 Task: Enable the option Use Focused Inbox.
Action: Mouse moved to (765, 104)
Screenshot: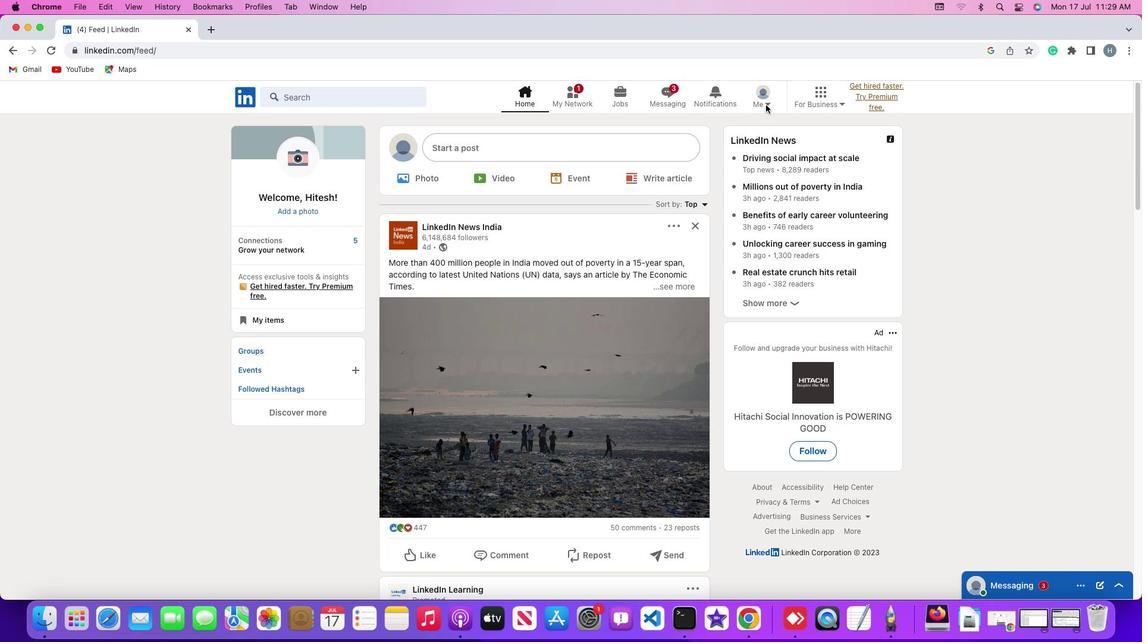 
Action: Mouse pressed left at (765, 104)
Screenshot: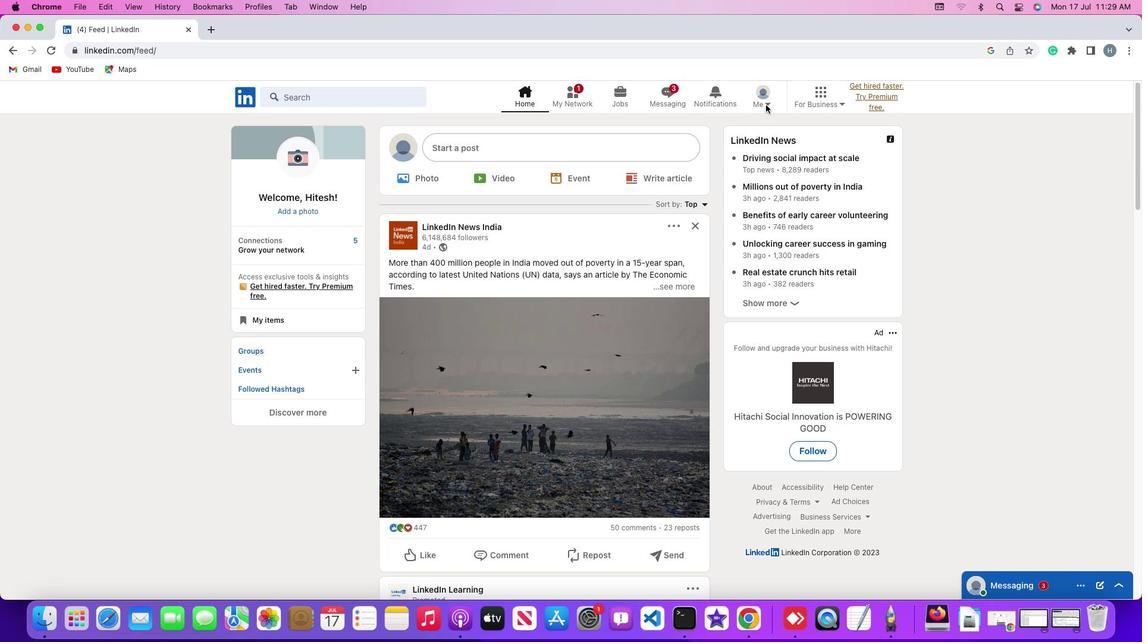 
Action: Mouse moved to (765, 104)
Screenshot: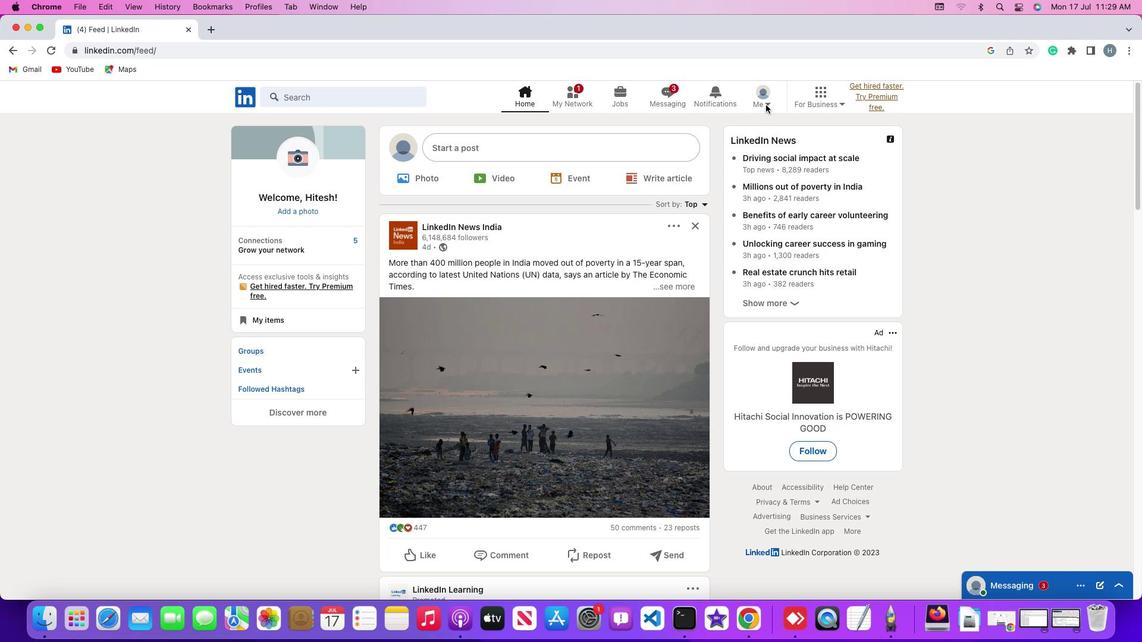 
Action: Mouse pressed left at (765, 104)
Screenshot: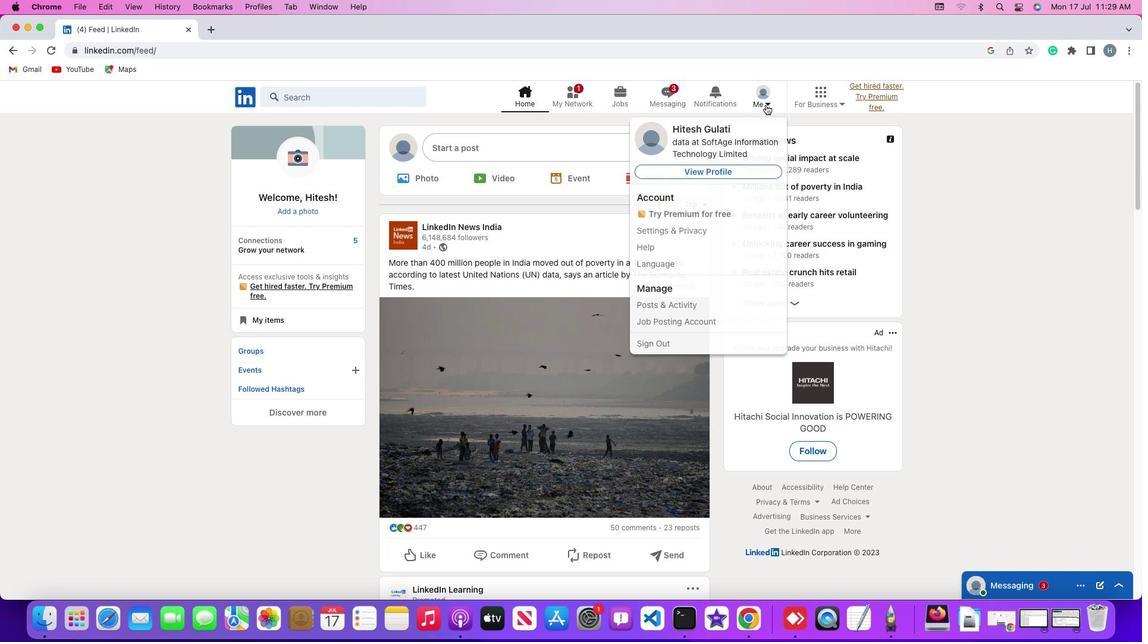 
Action: Mouse moved to (766, 102)
Screenshot: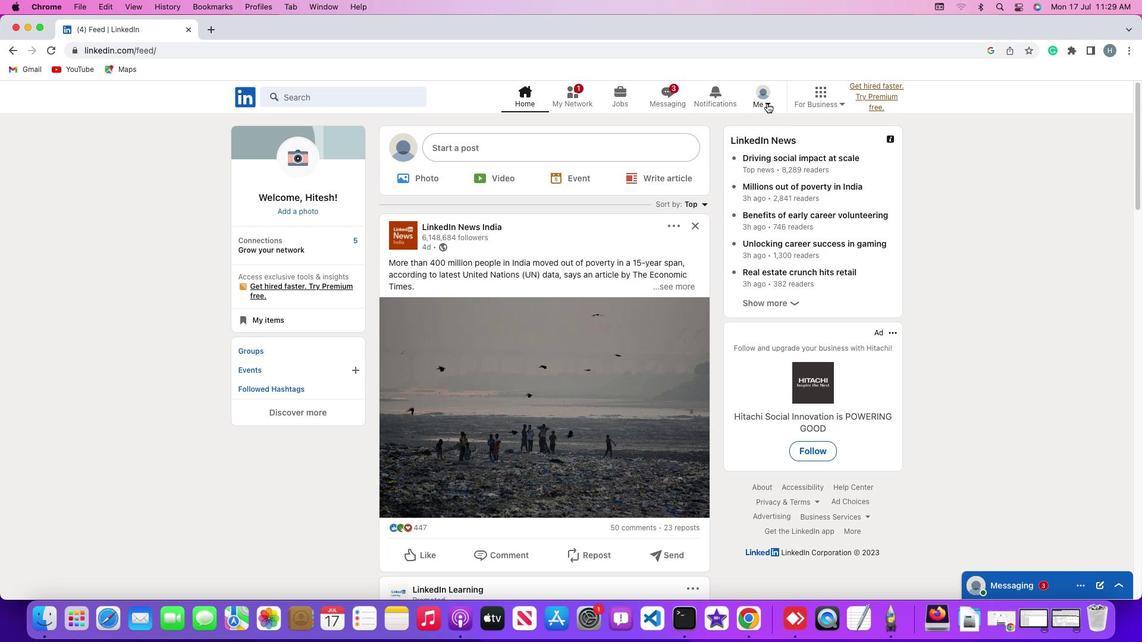 
Action: Mouse pressed left at (766, 102)
Screenshot: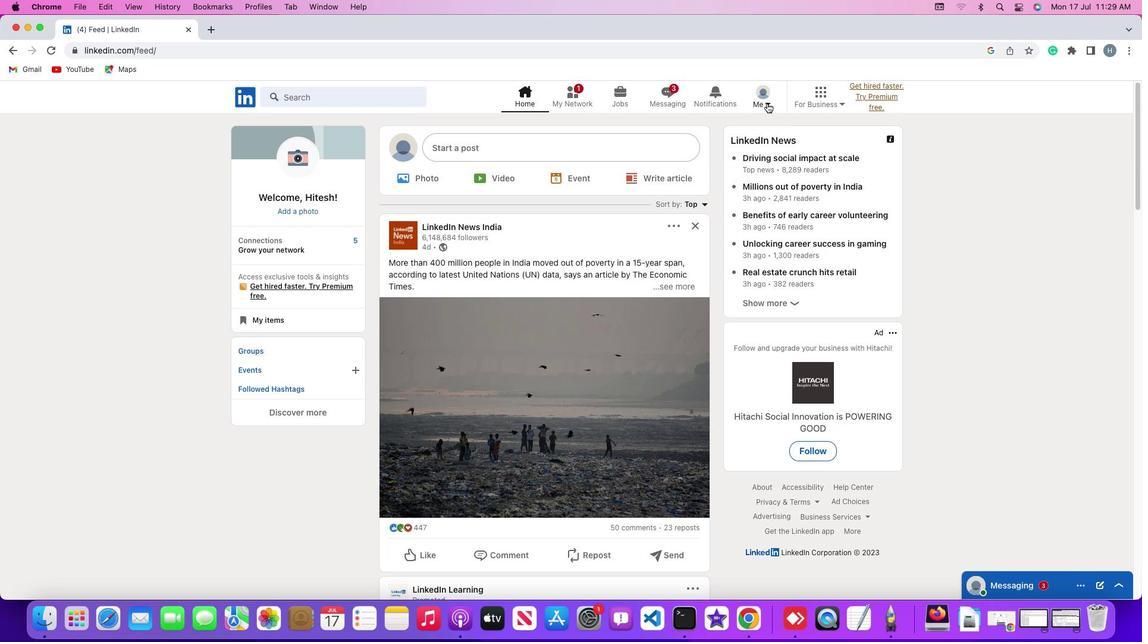 
Action: Mouse moved to (698, 230)
Screenshot: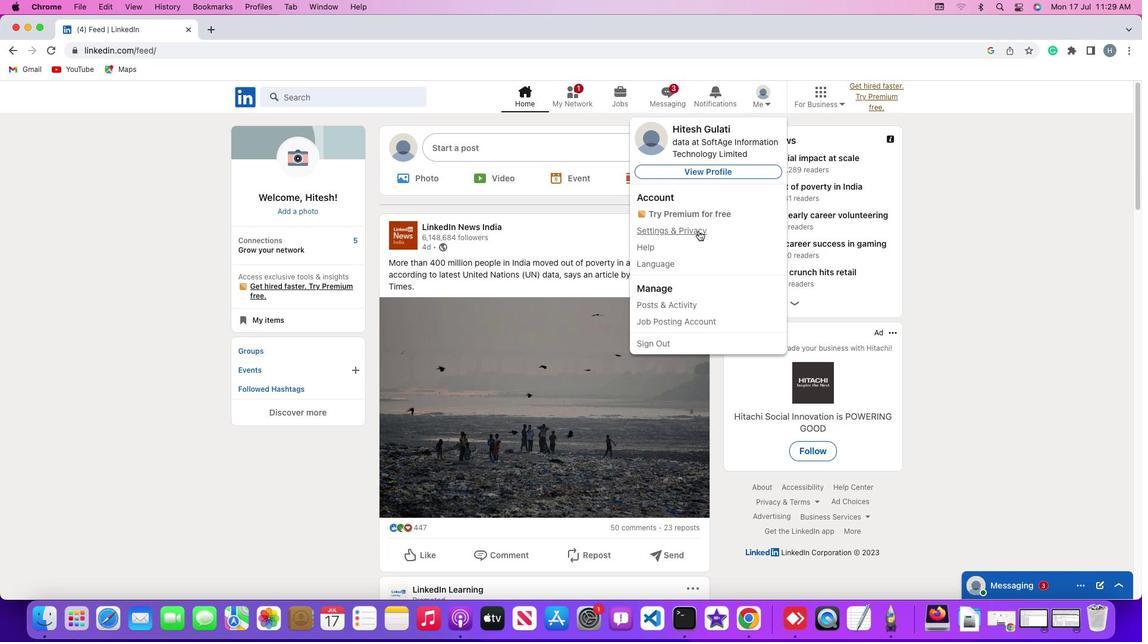 
Action: Mouse pressed left at (698, 230)
Screenshot: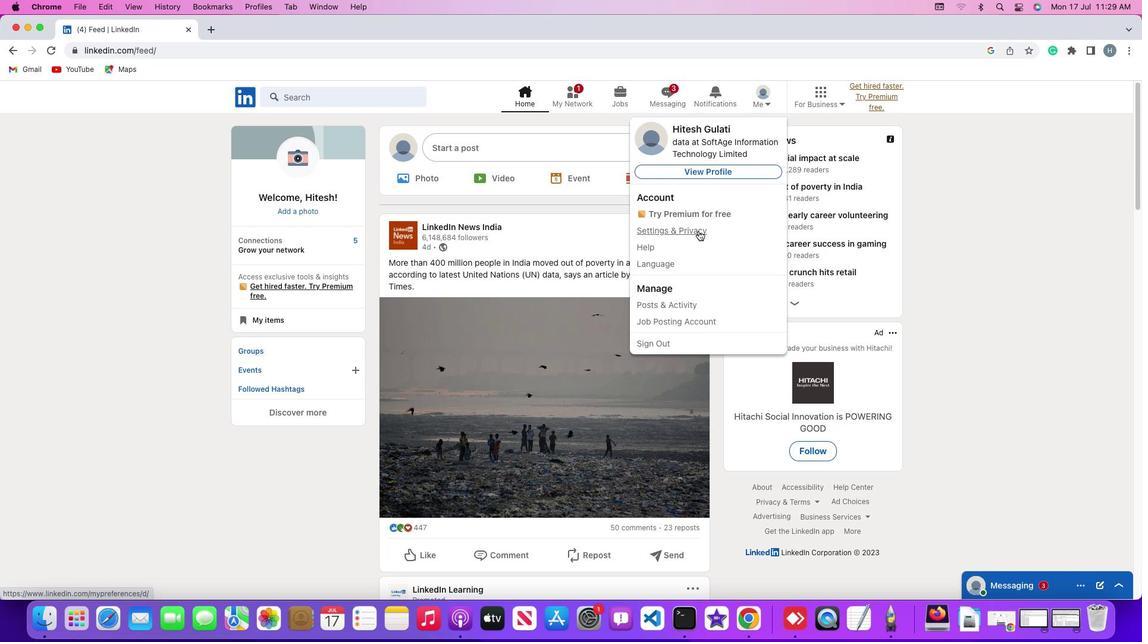 
Action: Mouse moved to (97, 315)
Screenshot: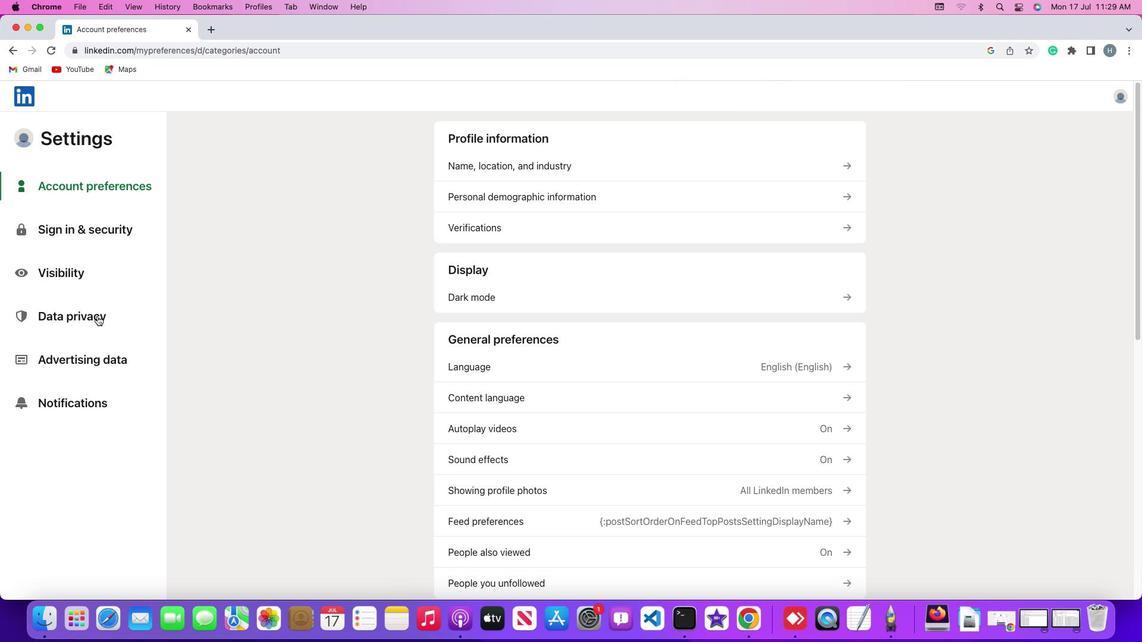 
Action: Mouse pressed left at (97, 315)
Screenshot: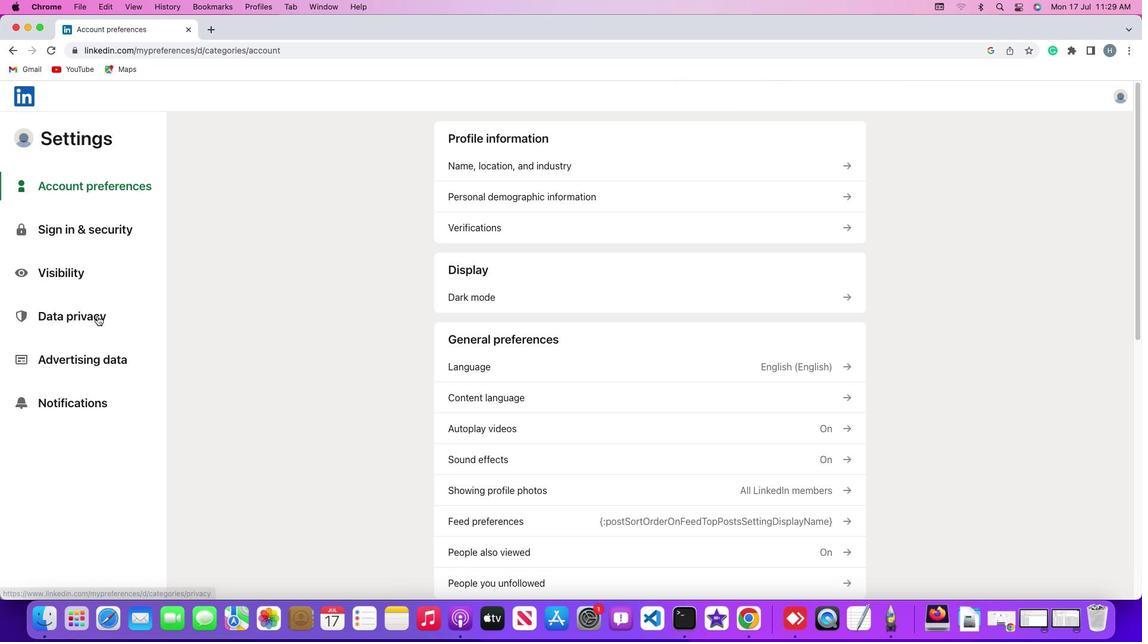 
Action: Mouse pressed left at (97, 315)
Screenshot: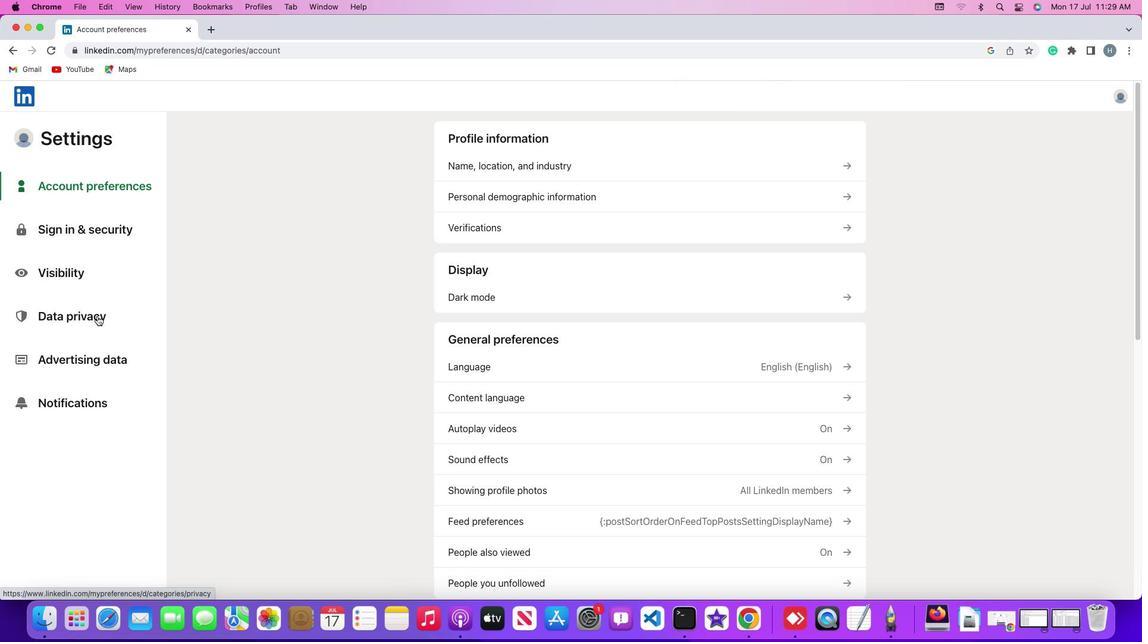 
Action: Mouse moved to (542, 558)
Screenshot: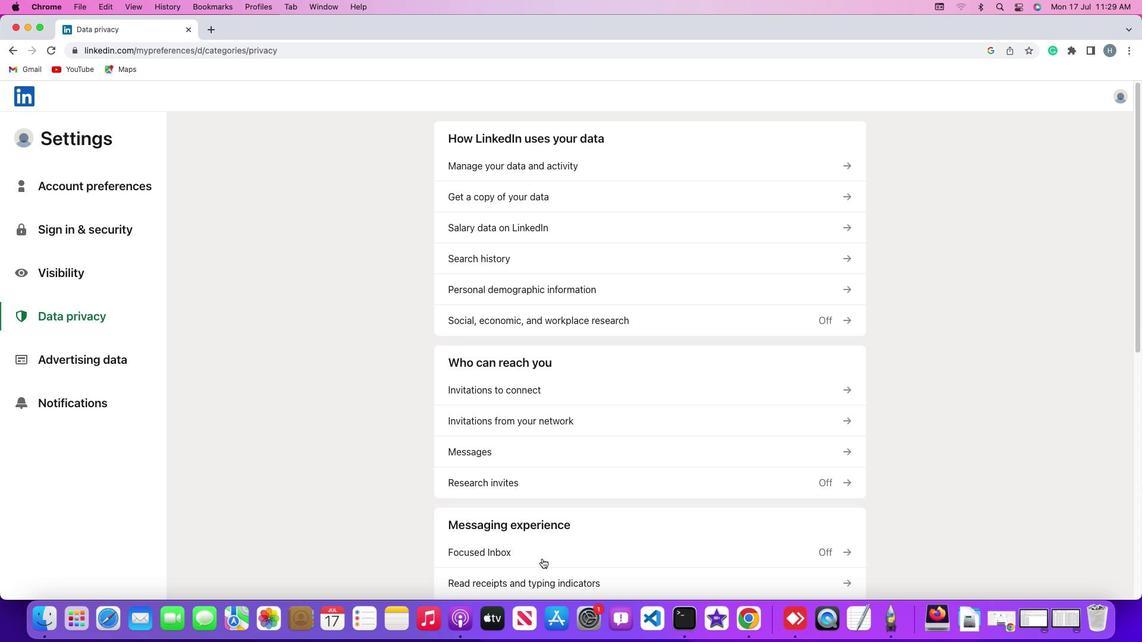 
Action: Mouse pressed left at (542, 558)
Screenshot: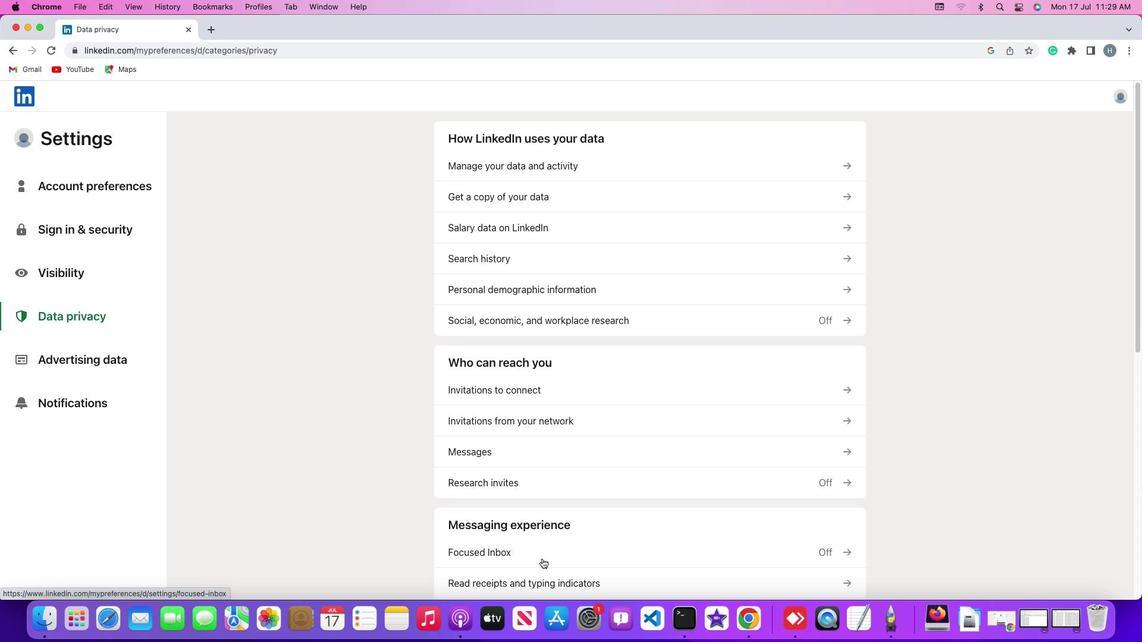 
Action: Mouse moved to (831, 211)
Screenshot: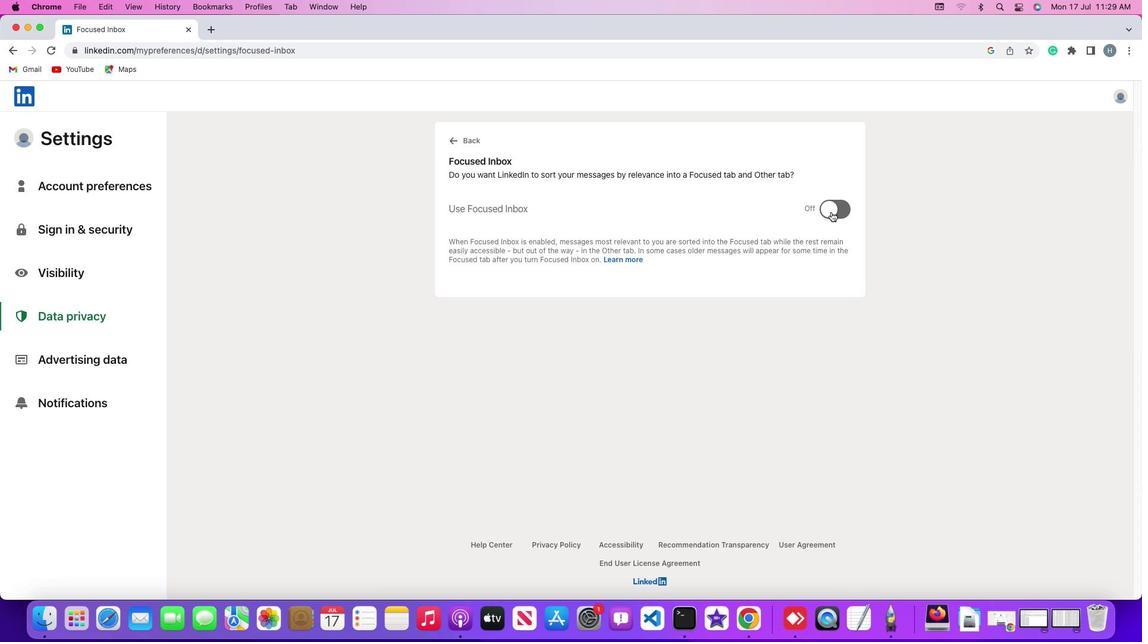 
Action: Mouse pressed left at (831, 211)
Screenshot: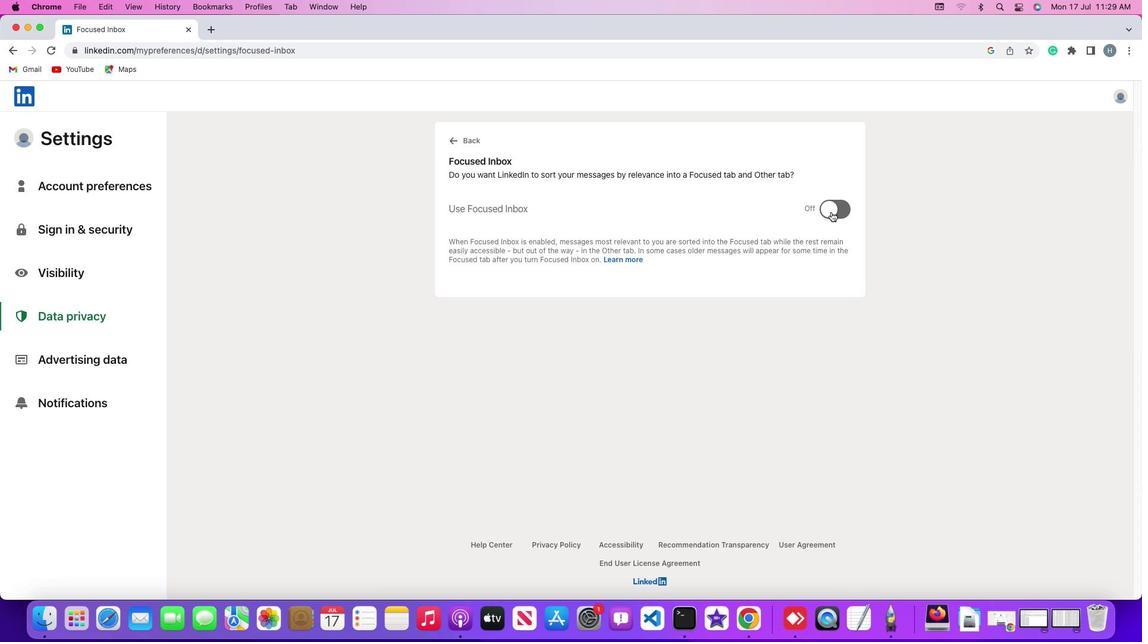 
